 Task: Search for a specific event in the Outlook calendar using the search bar.
Action: Mouse moved to (23, 79)
Screenshot: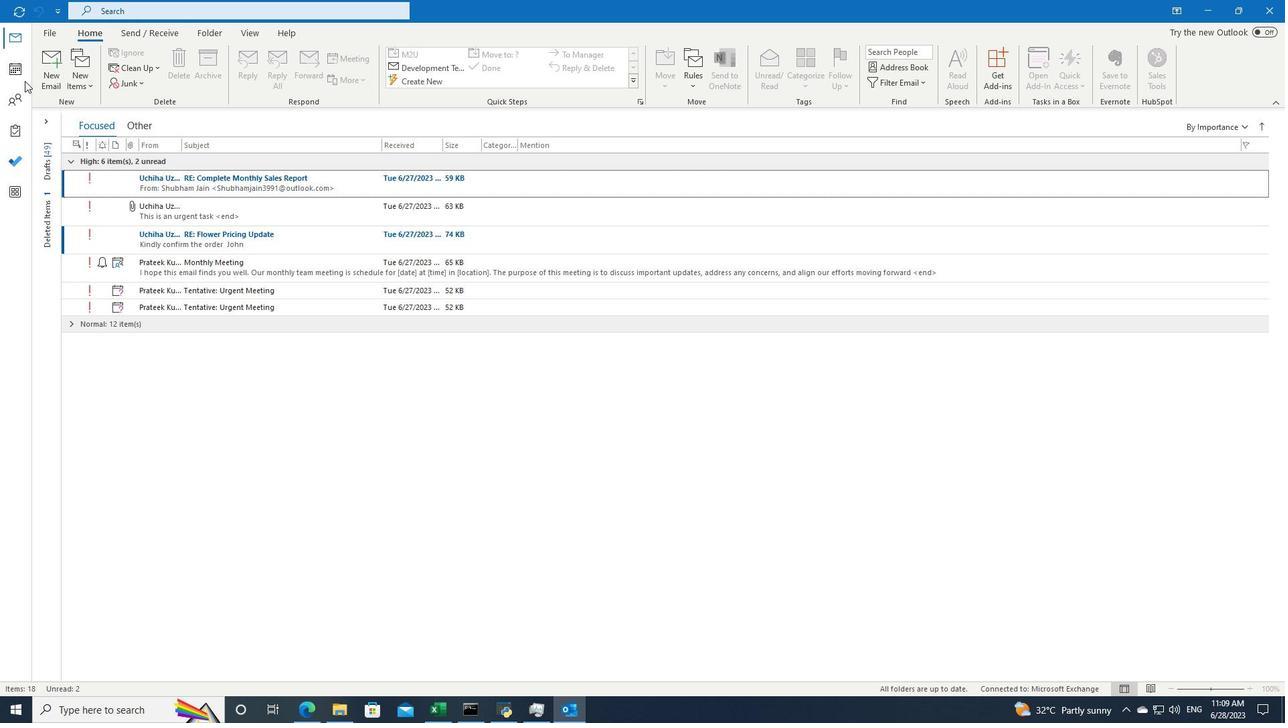
Action: Mouse pressed left at (23, 79)
Screenshot: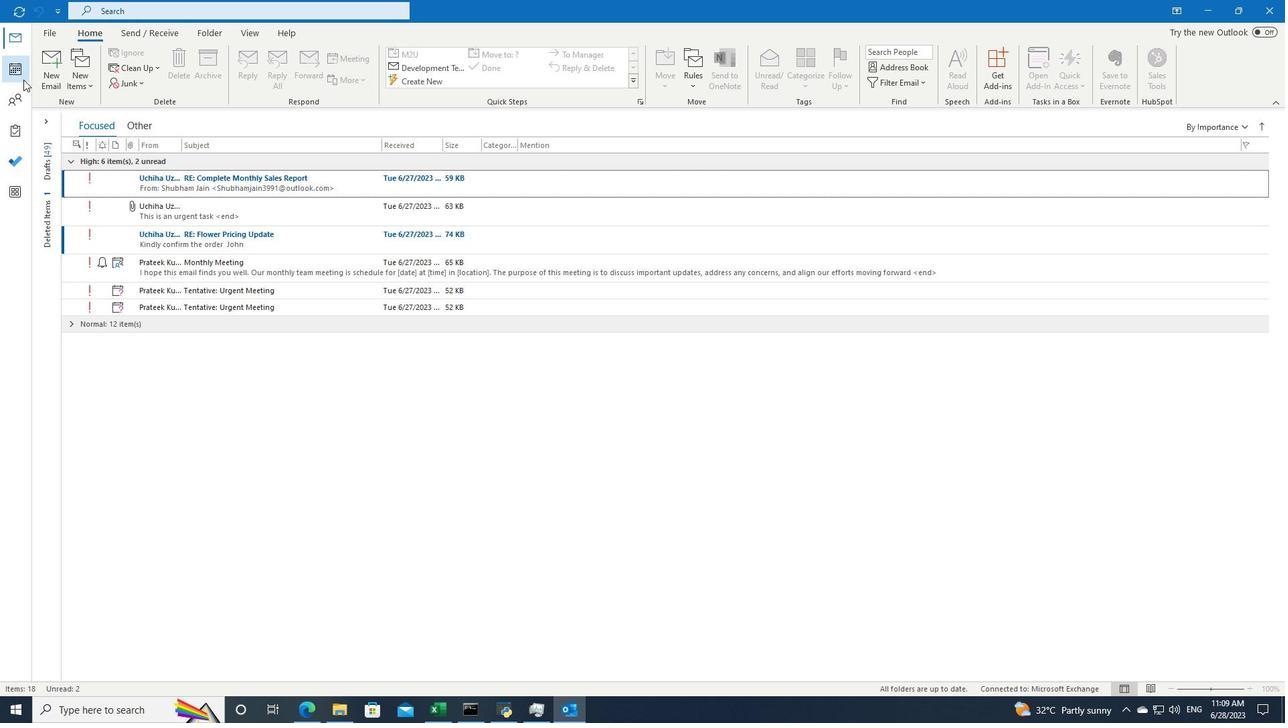 
Action: Mouse moved to (379, 15)
Screenshot: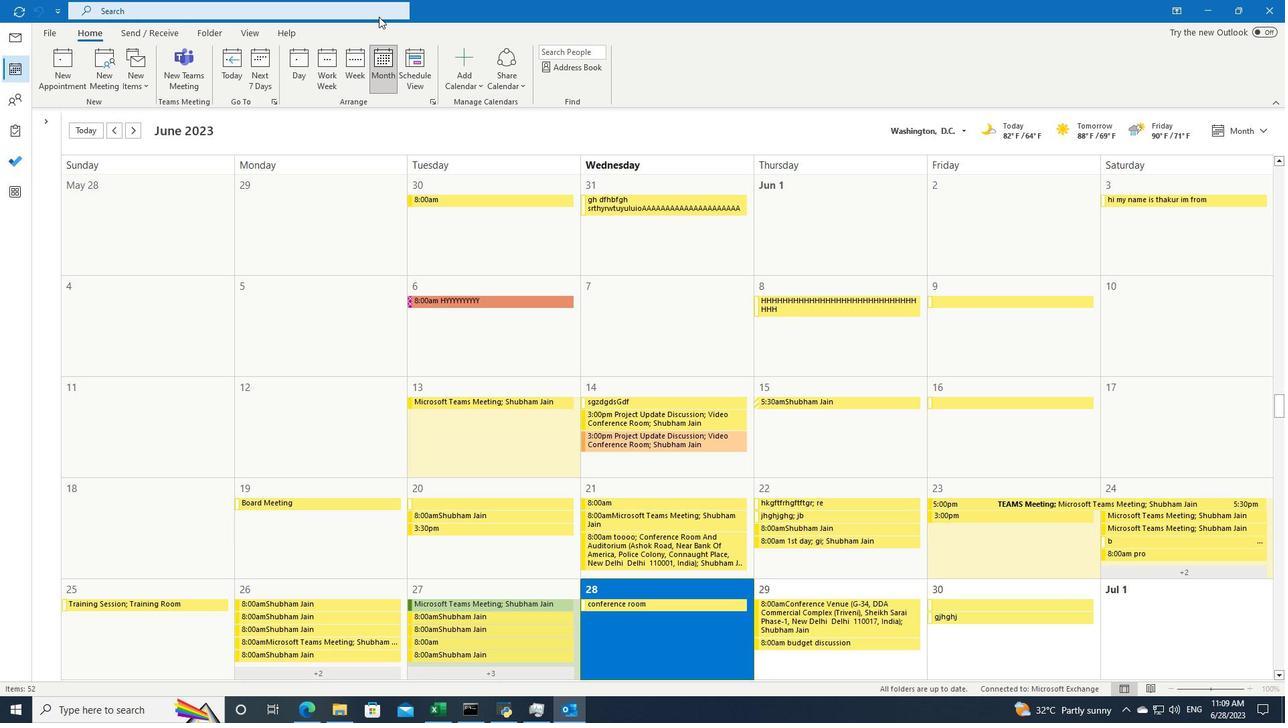 
Action: Mouse pressed left at (379, 15)
Screenshot: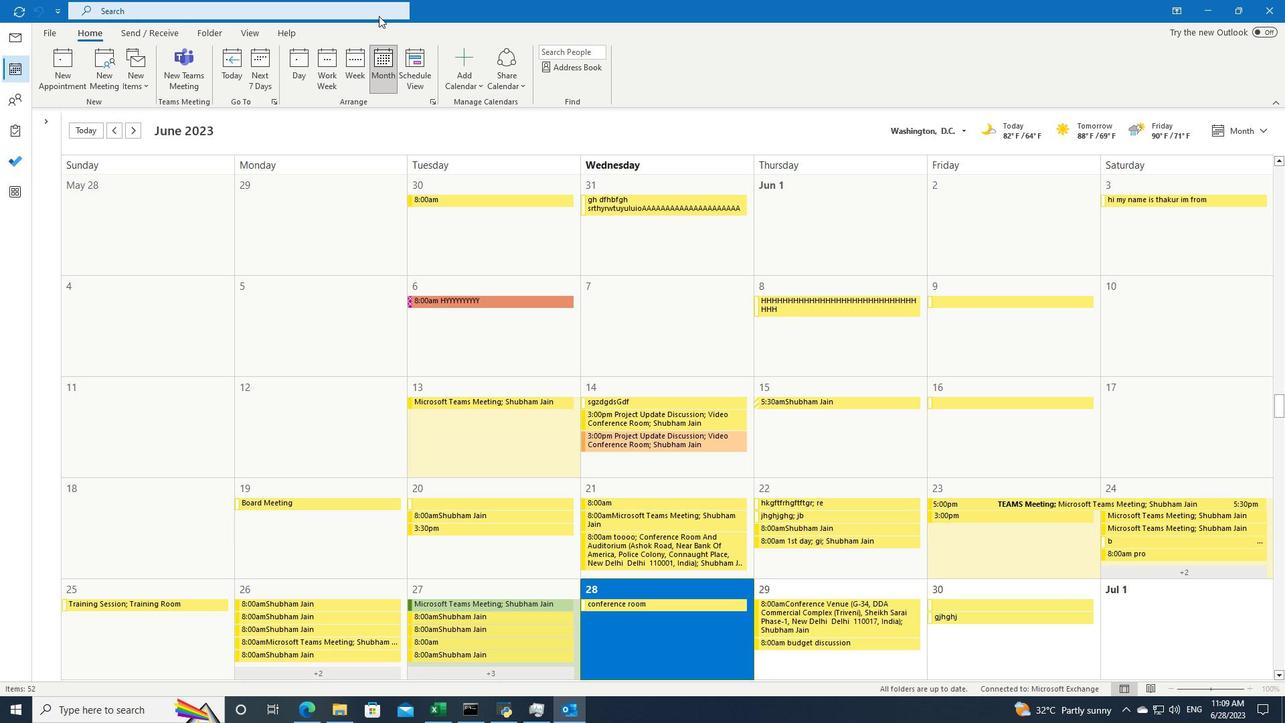 
Action: Mouse moved to (450, 10)
Screenshot: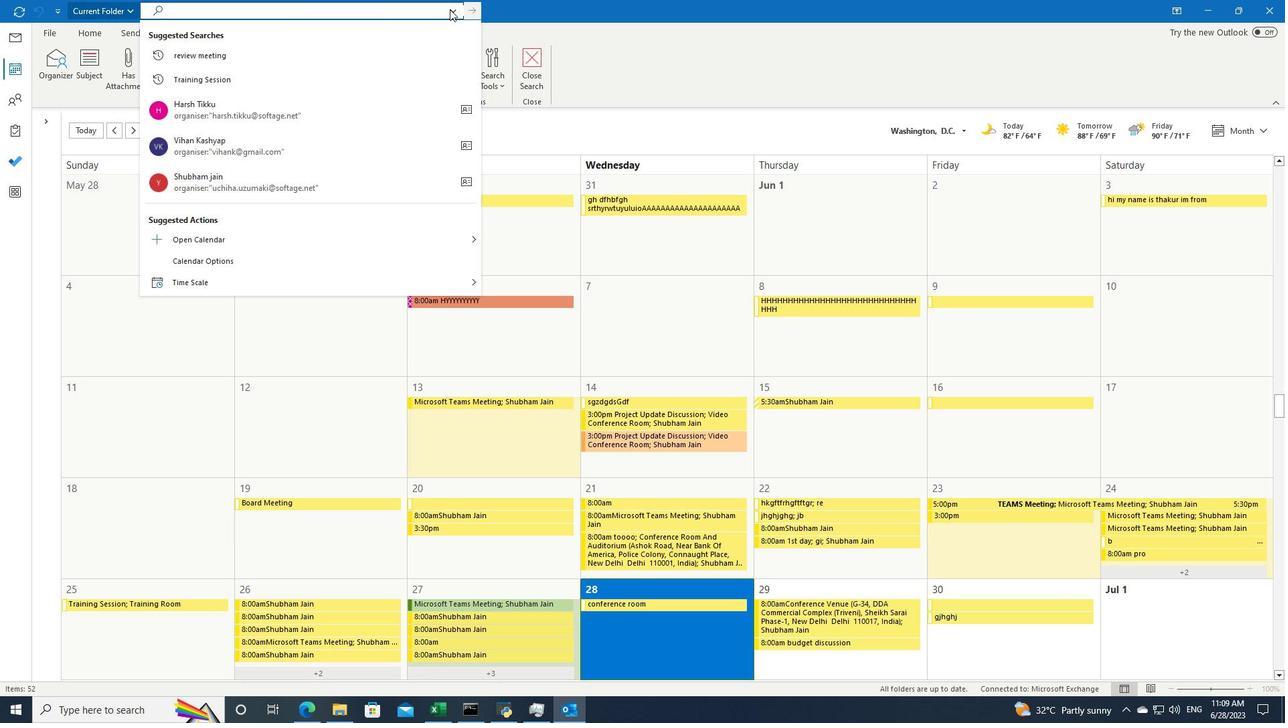 
Action: Mouse pressed left at (450, 10)
Screenshot: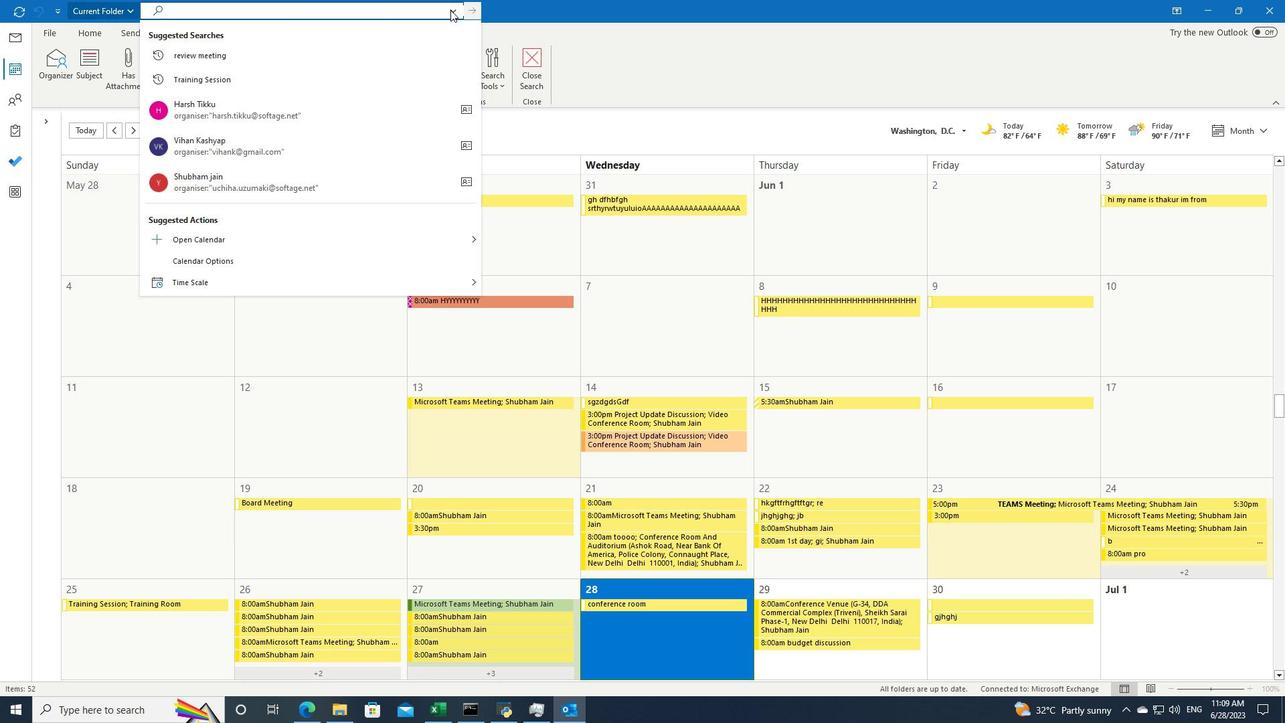 
Action: Mouse moved to (462, 208)
Screenshot: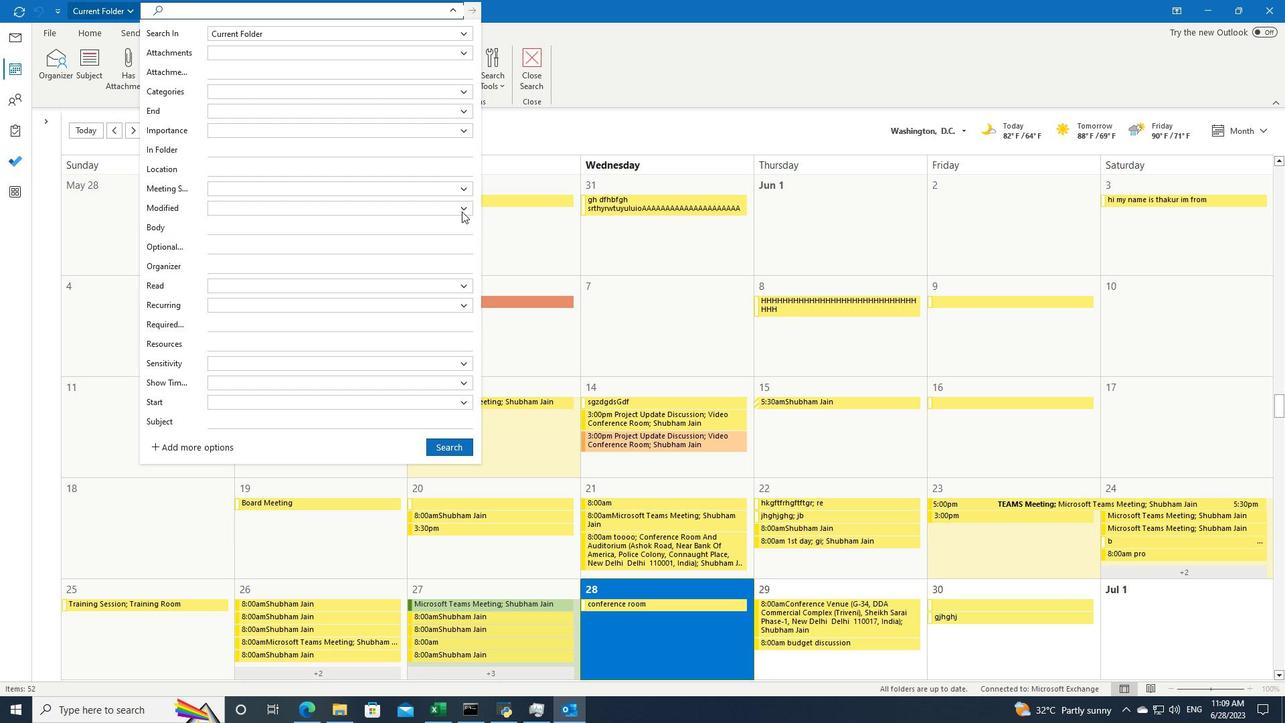 
Action: Mouse pressed left at (462, 208)
Screenshot: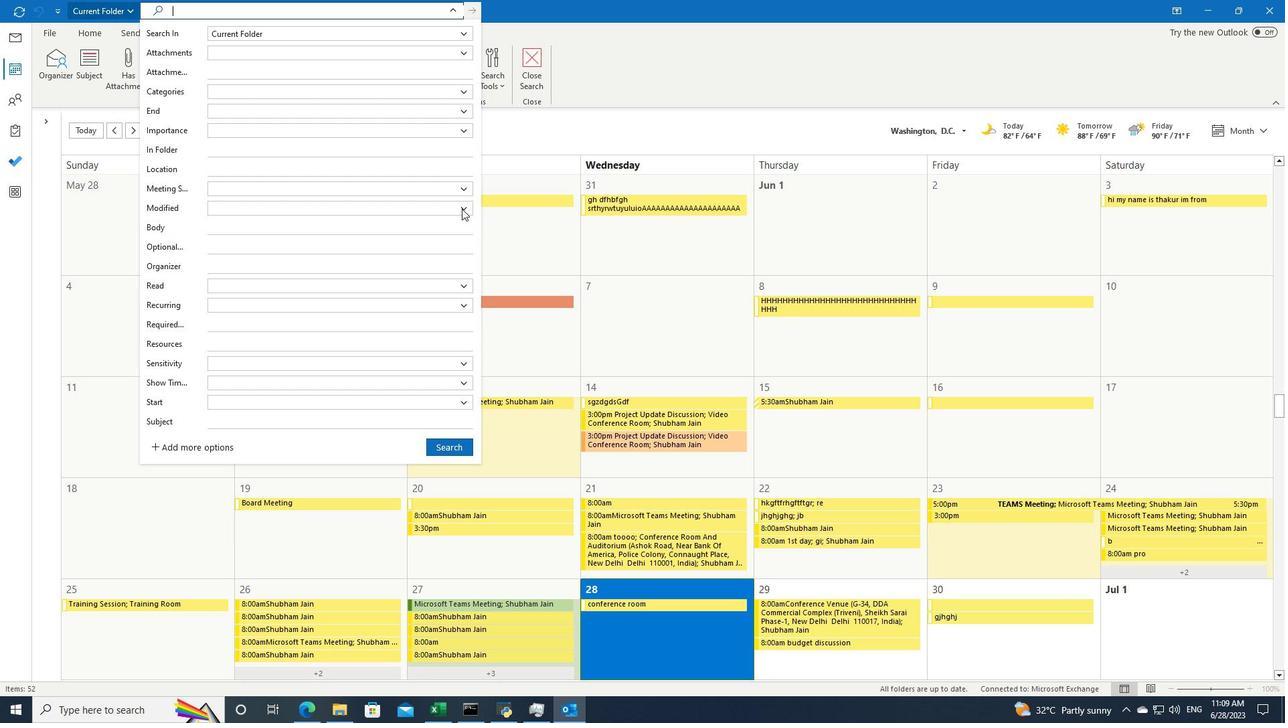 
Action: Mouse moved to (421, 244)
Screenshot: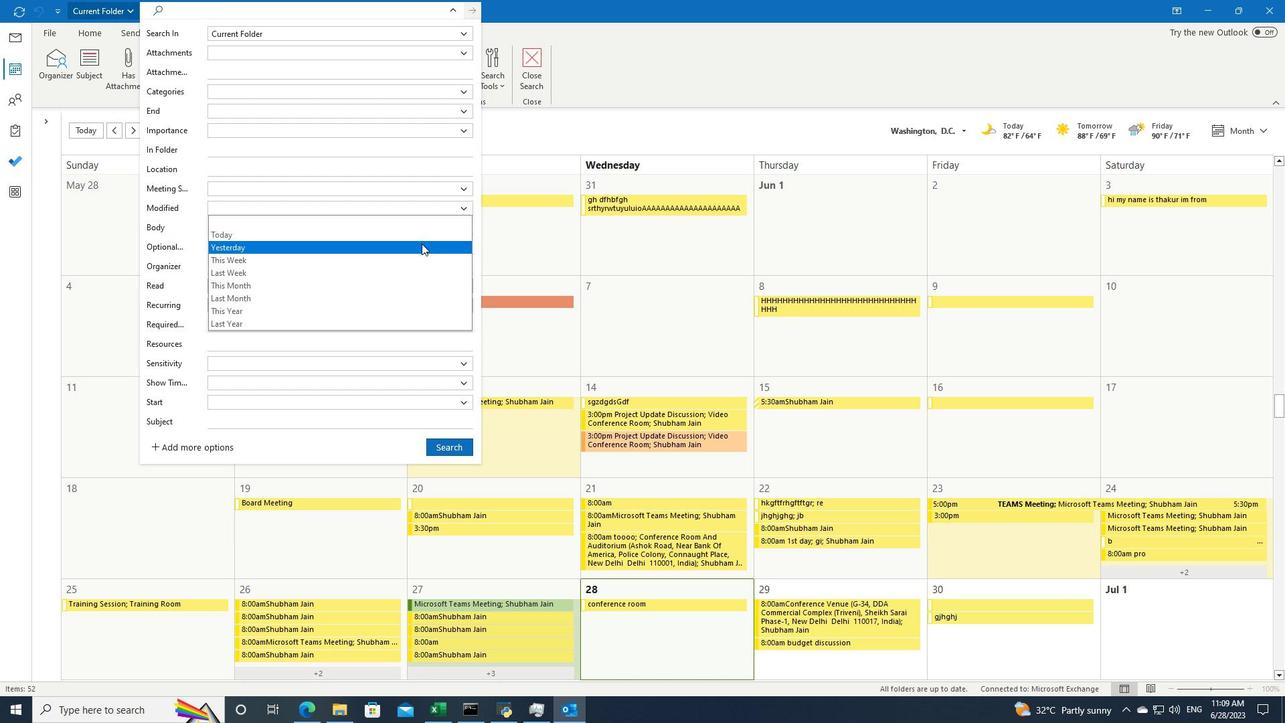 
Action: Mouse pressed left at (421, 244)
Screenshot: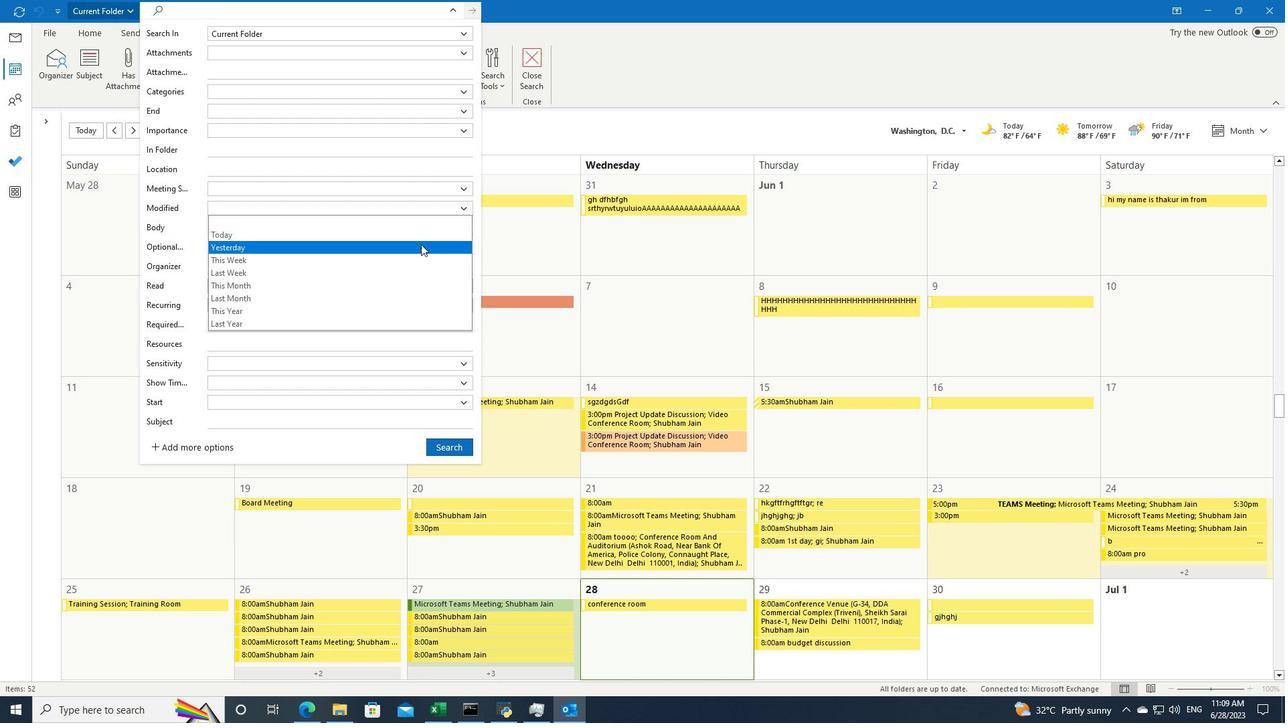 
Action: Mouse moved to (445, 443)
Screenshot: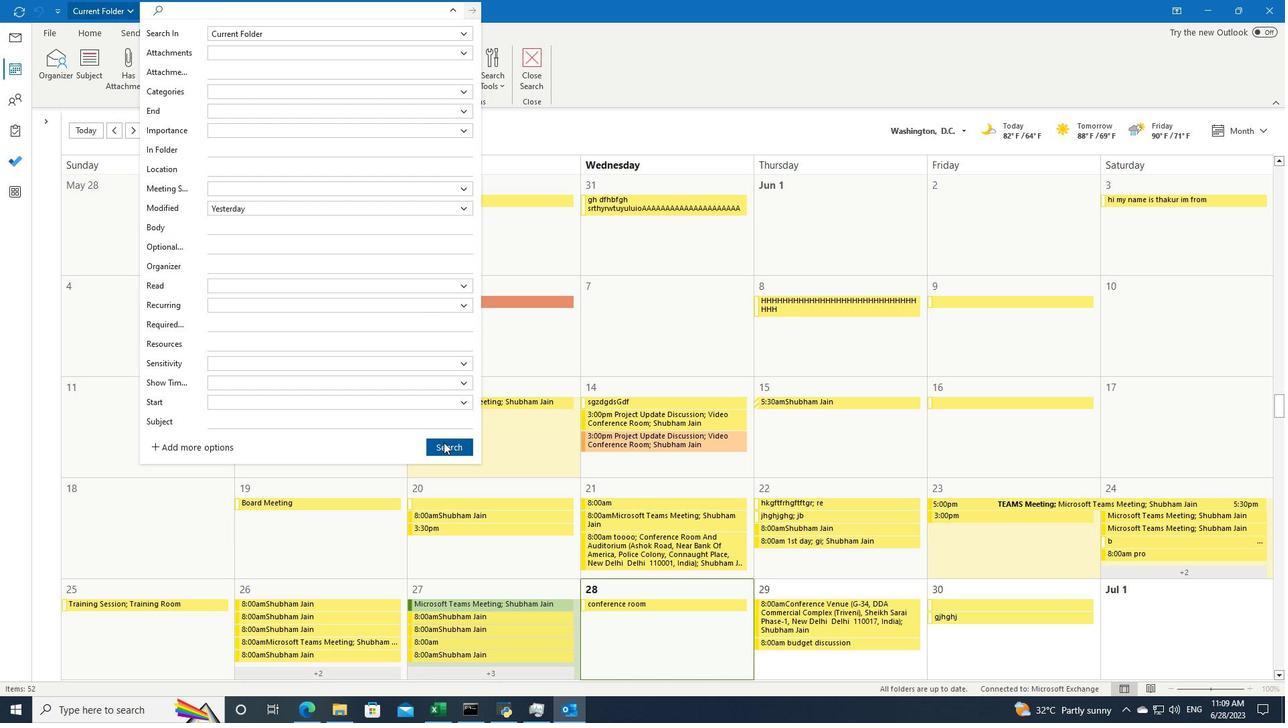 
Action: Mouse pressed left at (445, 443)
Screenshot: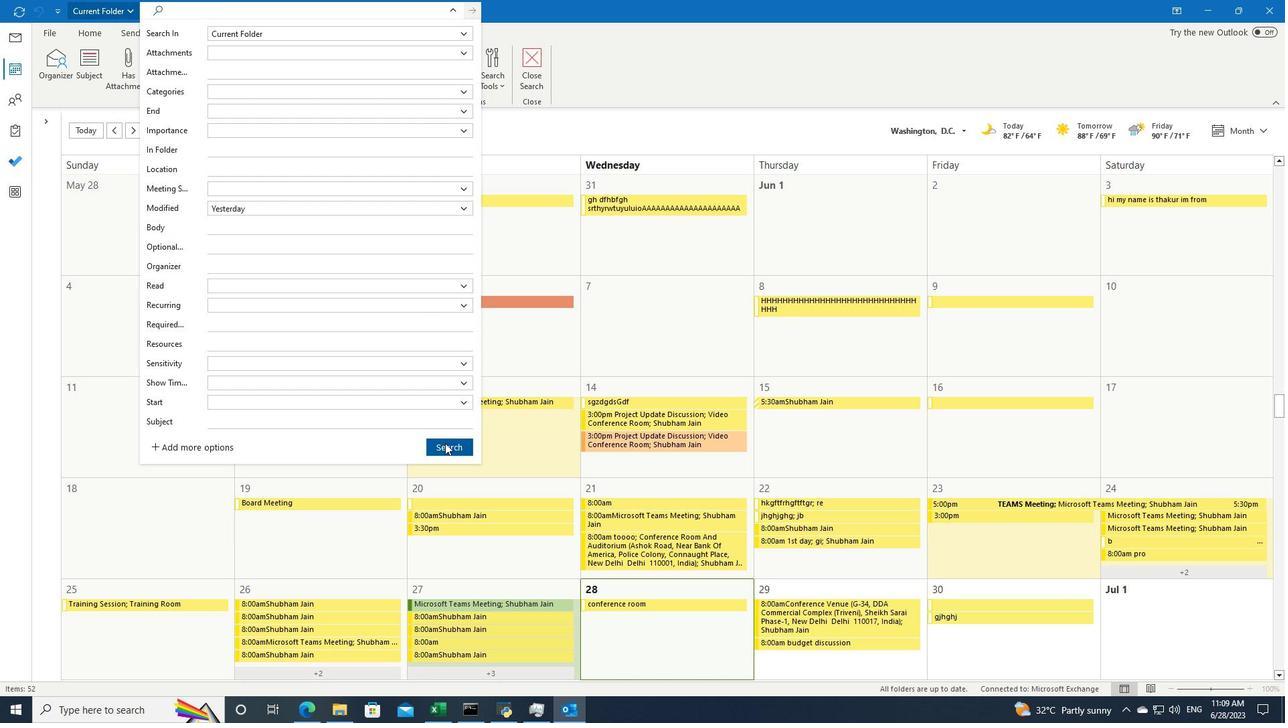 
